 Task: Plan a game night with neighbors on the 25th at 8:00 PM.
Action: Mouse moved to (145, 285)
Screenshot: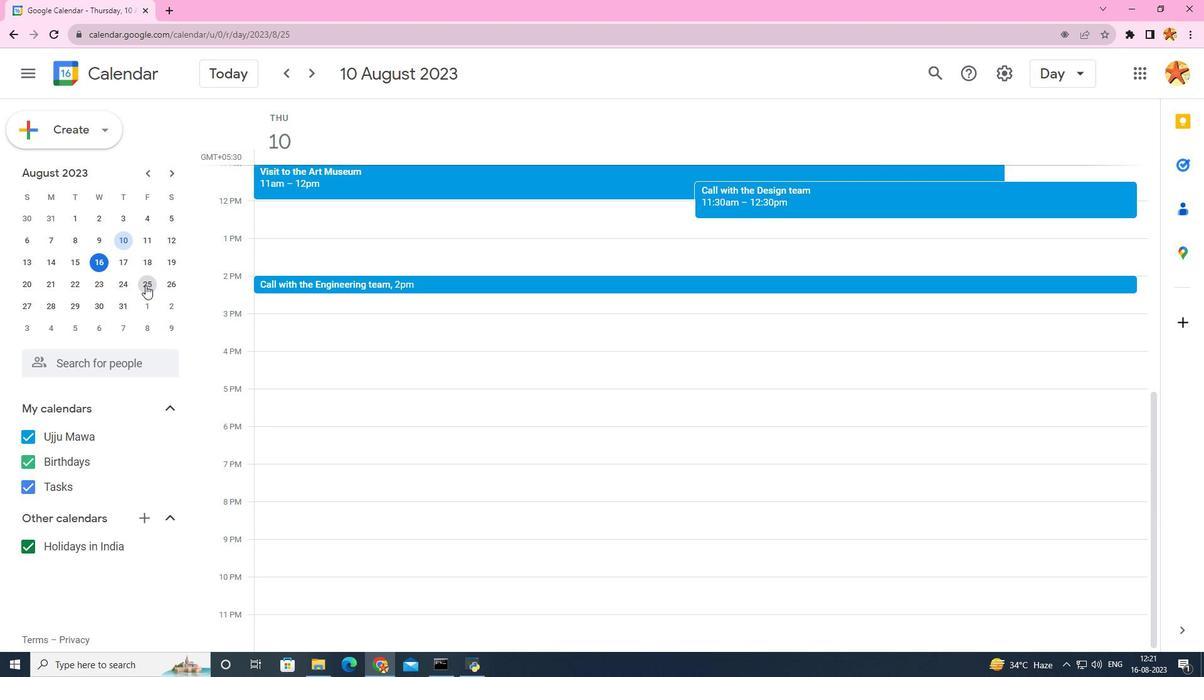 
Action: Mouse pressed left at (145, 285)
Screenshot: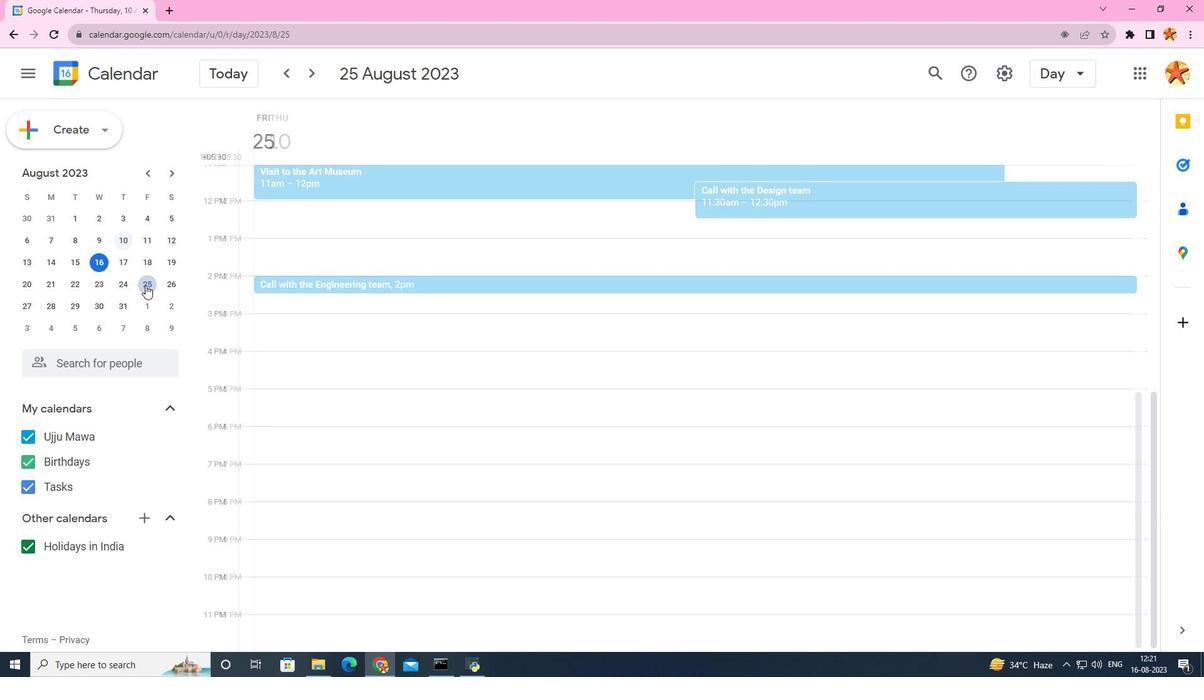 
Action: Mouse moved to (262, 504)
Screenshot: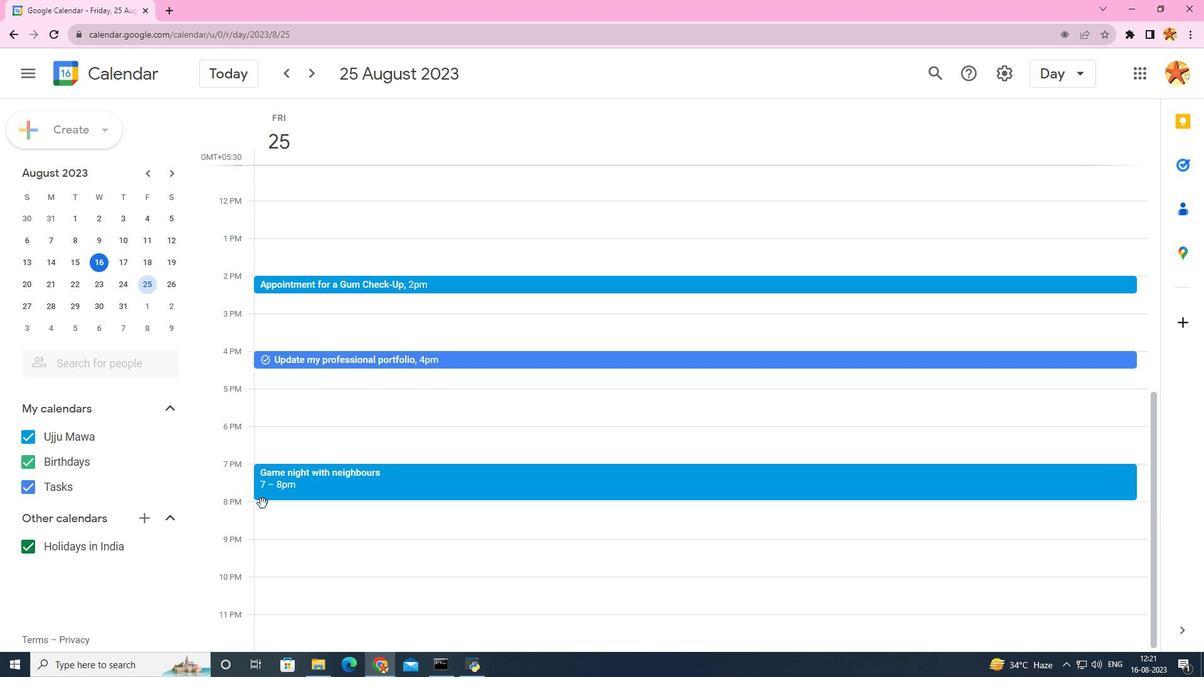 
Action: Mouse pressed left at (262, 504)
Screenshot: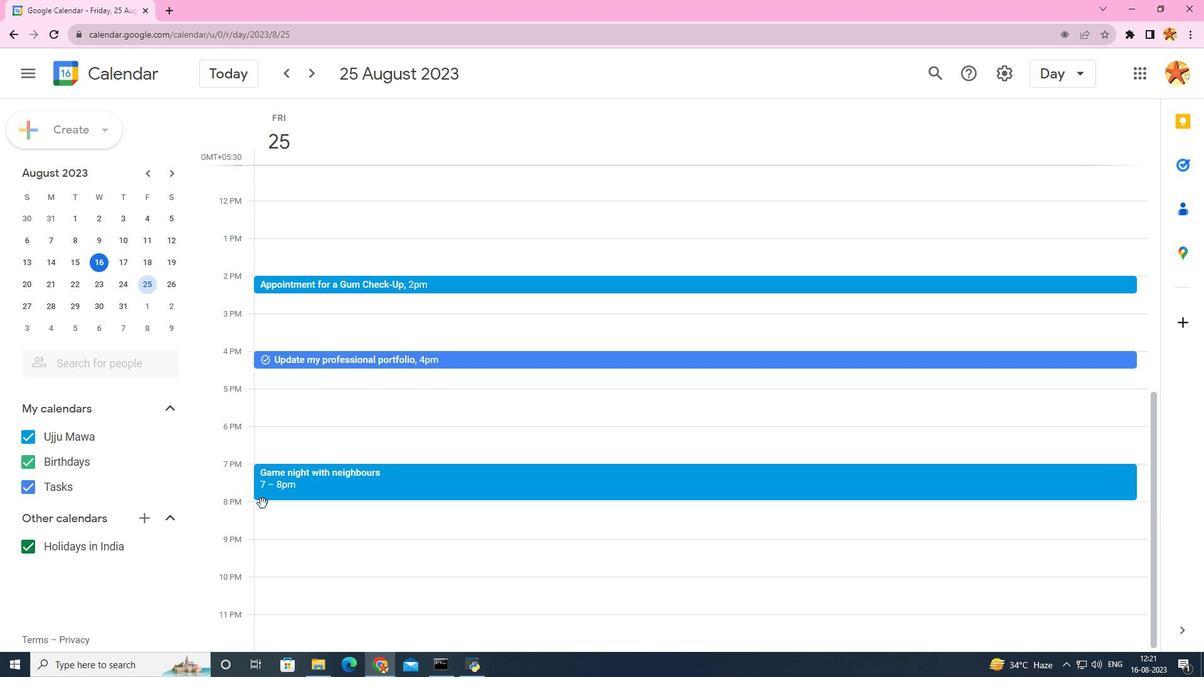 
Action: Mouse moved to (698, 442)
Screenshot: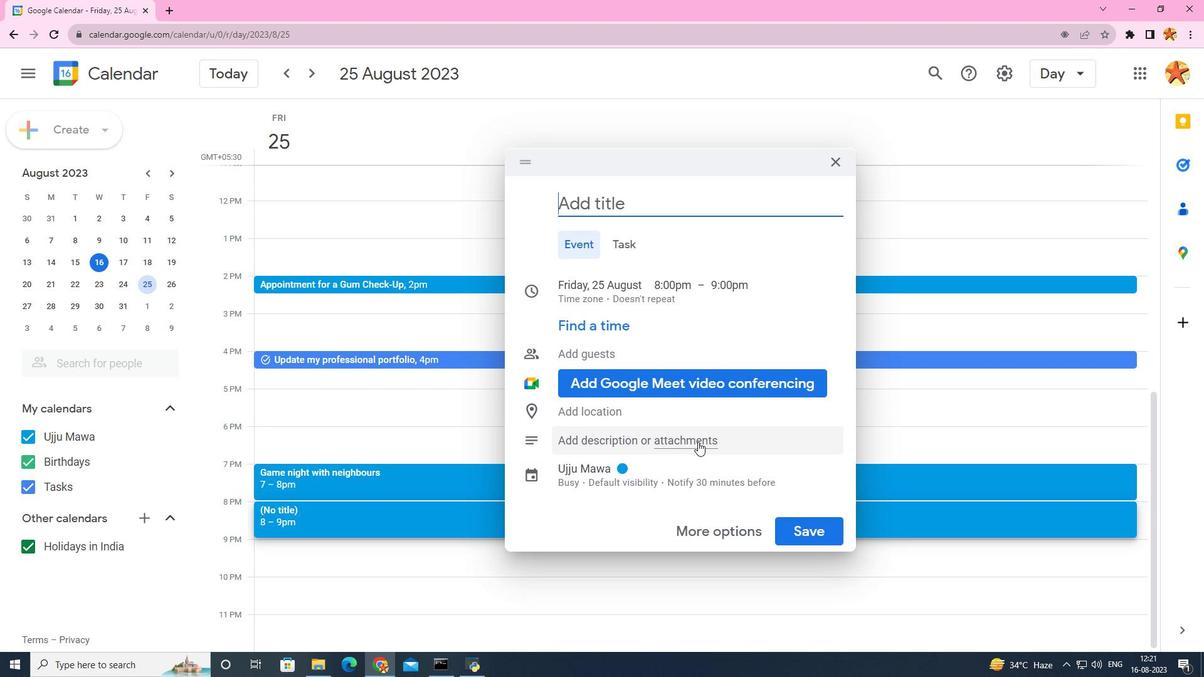 
Action: Key pressed <Key.caps_lock>G<Key.caps_lock>am<Key.space>n<Key.backspace><Key.backspace>e<Key.space>night<Key.space>with<Key.space>neighn<Key.backspace>bours
Screenshot: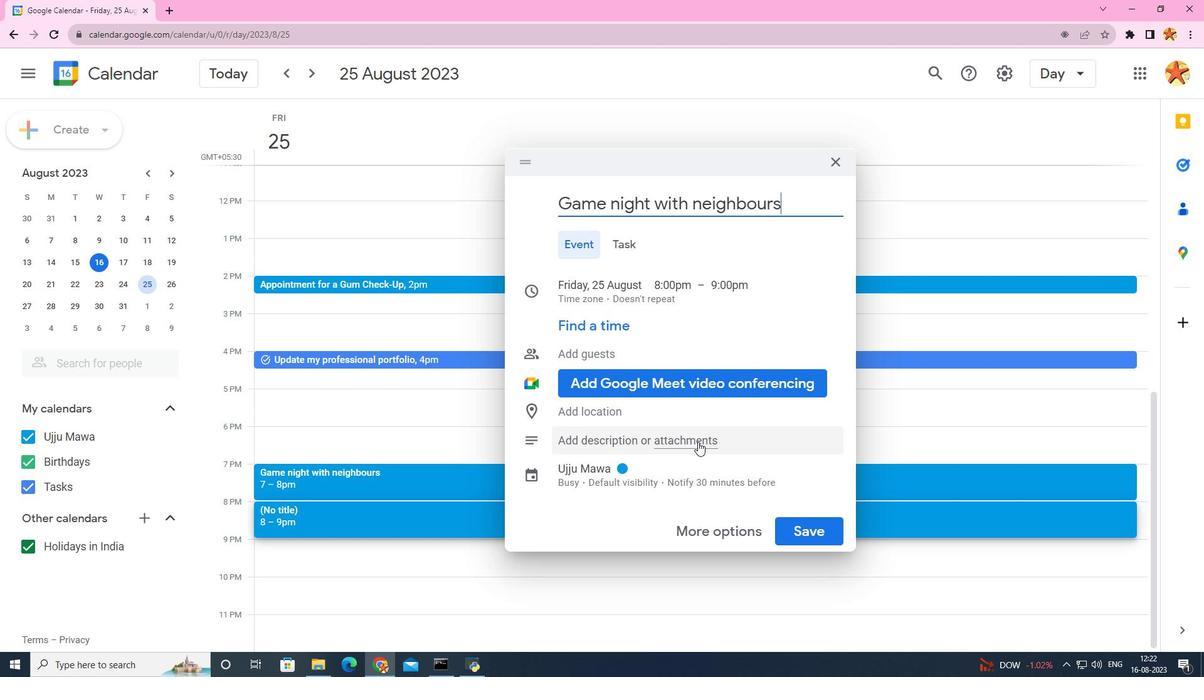 
Action: Mouse moved to (801, 530)
Screenshot: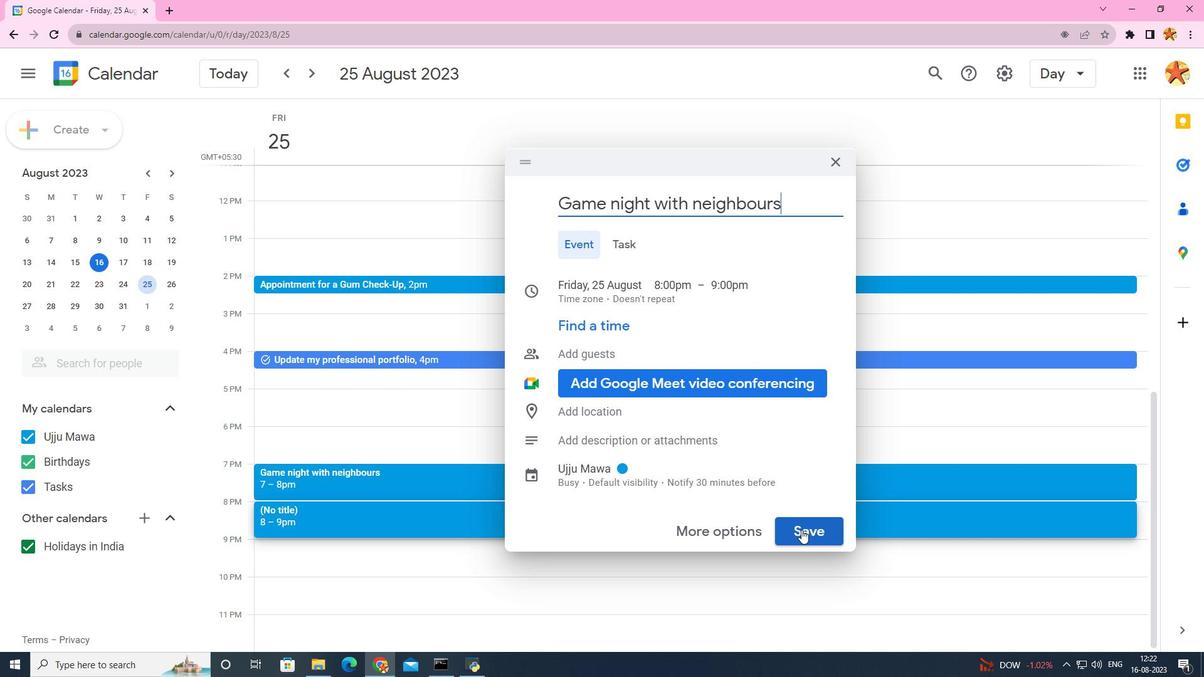 
Action: Mouse pressed left at (801, 530)
Screenshot: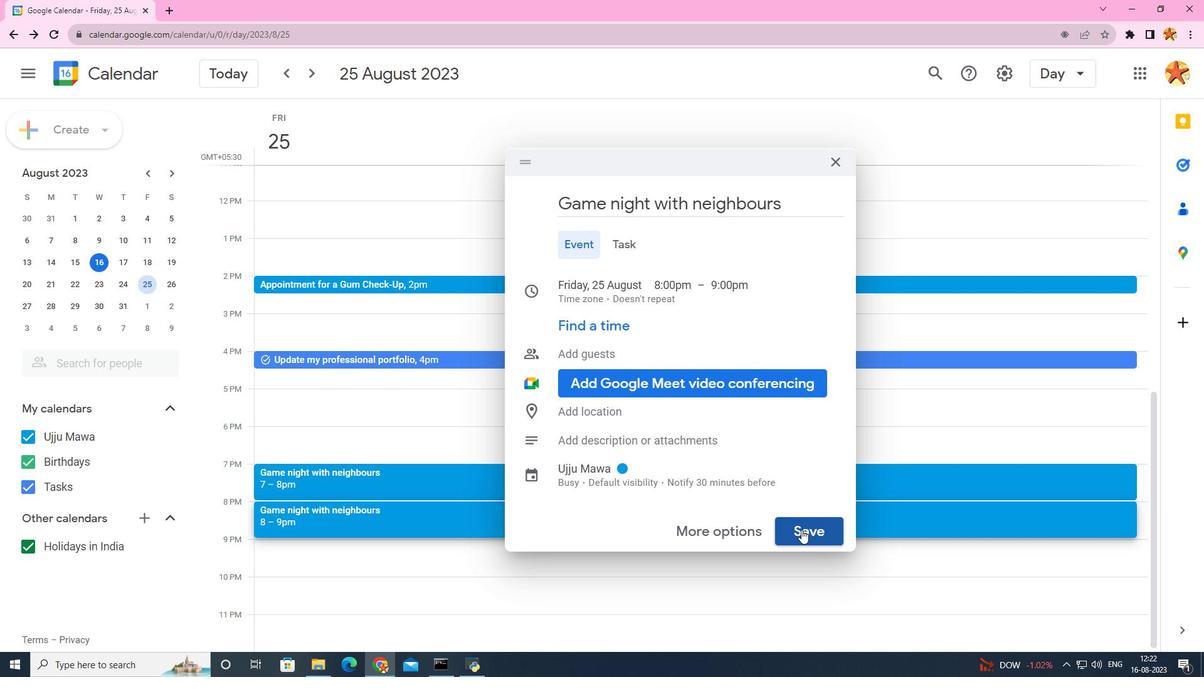 
Action: Mouse moved to (801, 530)
Screenshot: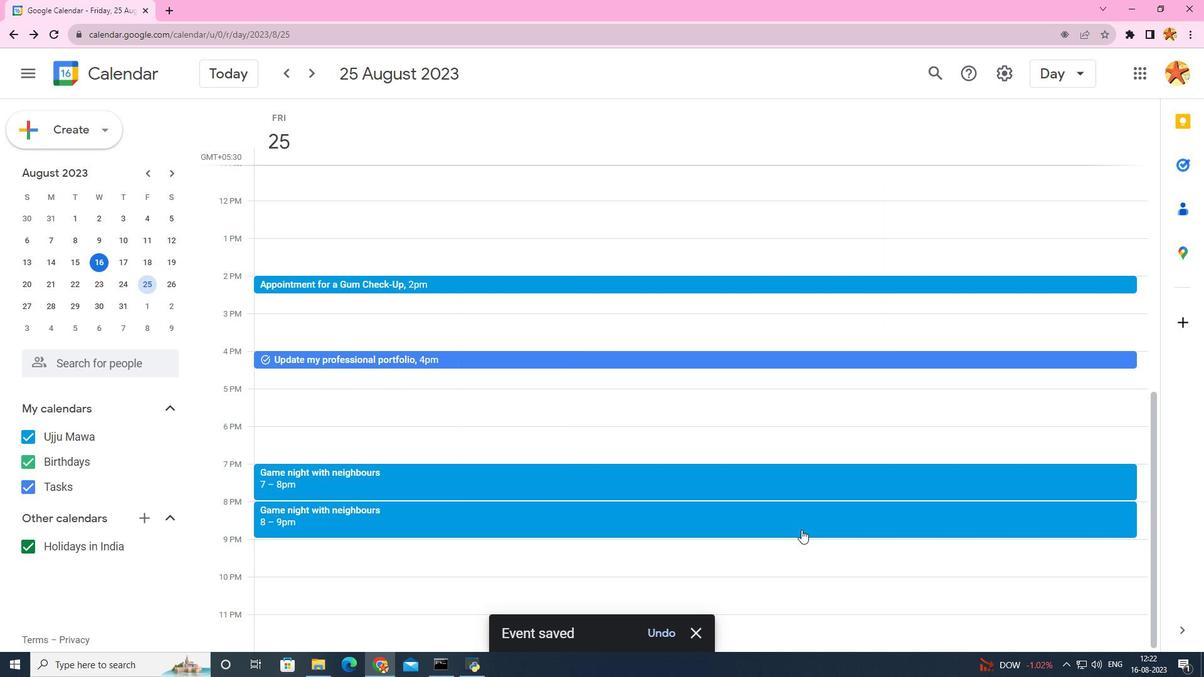 
